 Task: Toggle the option "Add a background" for subtitle effects.
Action: Mouse moved to (119, 11)
Screenshot: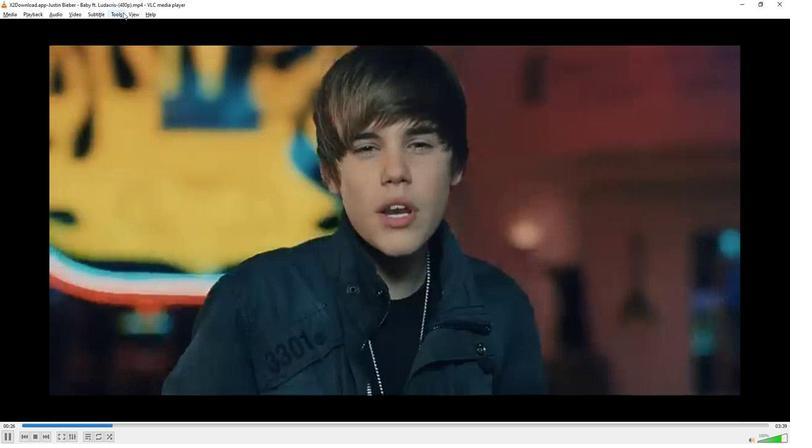 
Action: Mouse pressed left at (119, 11)
Screenshot: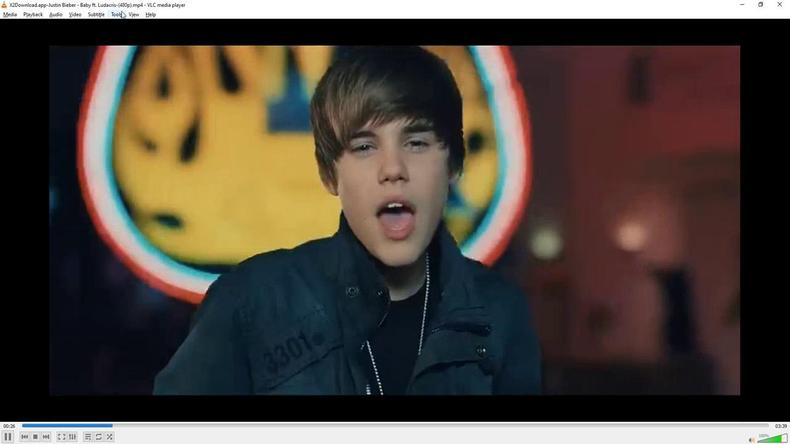 
Action: Mouse moved to (134, 109)
Screenshot: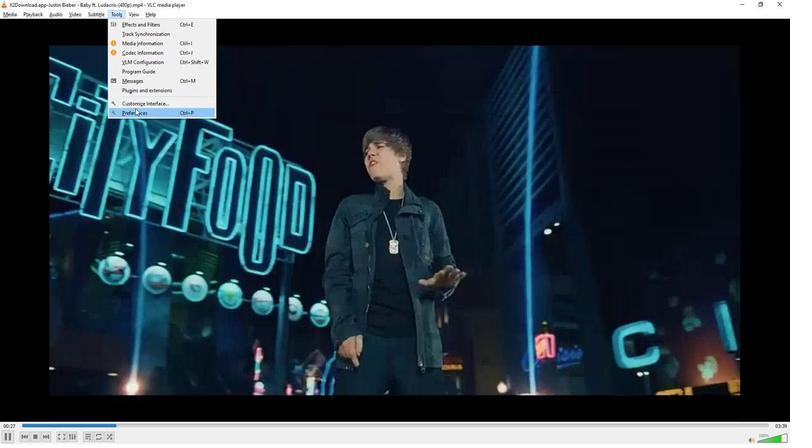 
Action: Mouse pressed left at (134, 109)
Screenshot: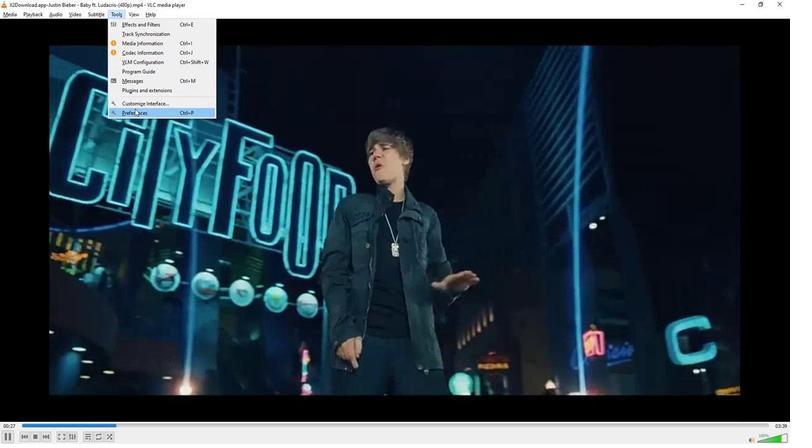 
Action: Mouse moved to (199, 117)
Screenshot: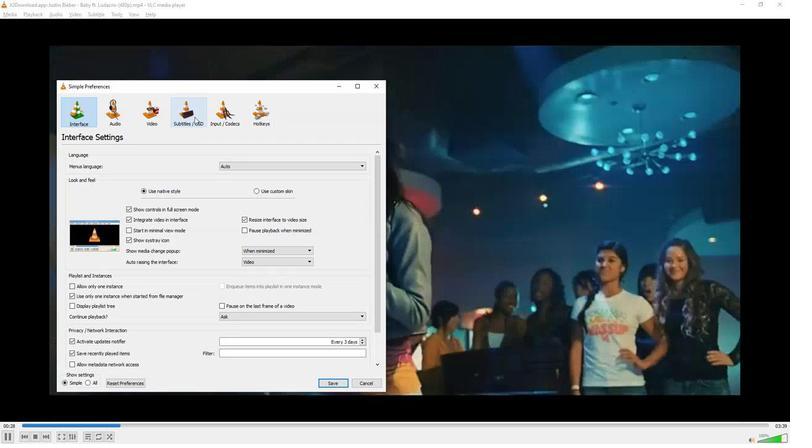 
Action: Mouse pressed left at (199, 117)
Screenshot: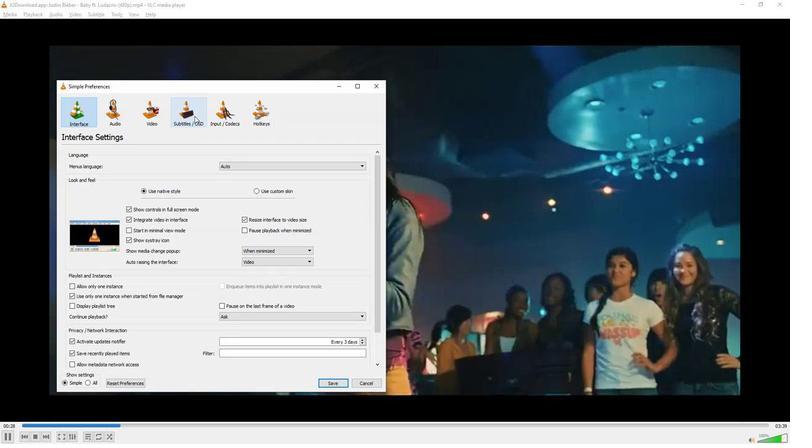 
Action: Mouse moved to (180, 281)
Screenshot: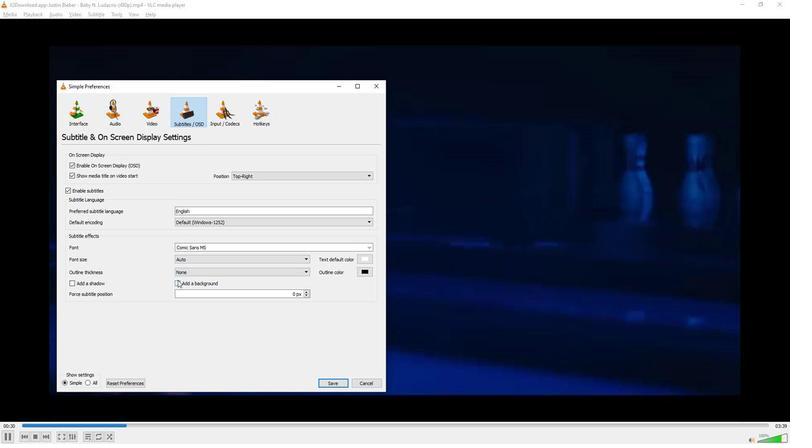 
Action: Mouse pressed left at (180, 281)
Screenshot: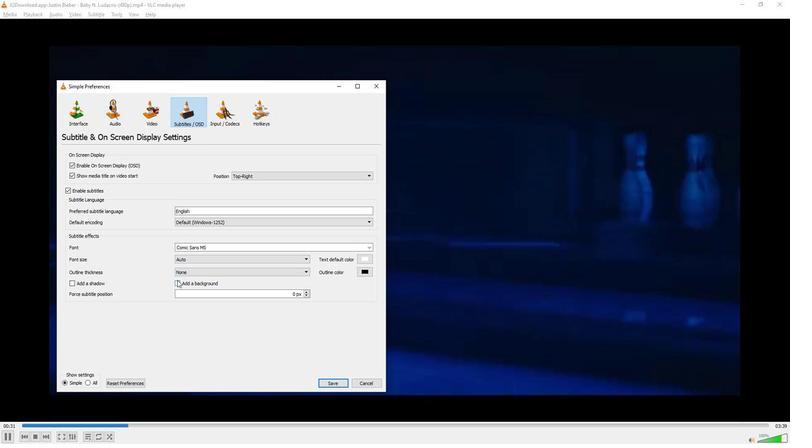 
Action: Mouse moved to (205, 331)
Screenshot: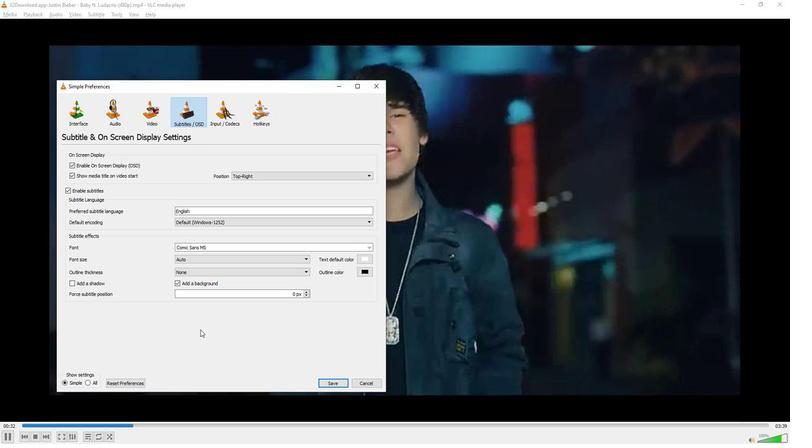
